 Task: Add time "4:00".
Action: Mouse moved to (556, 154)
Screenshot: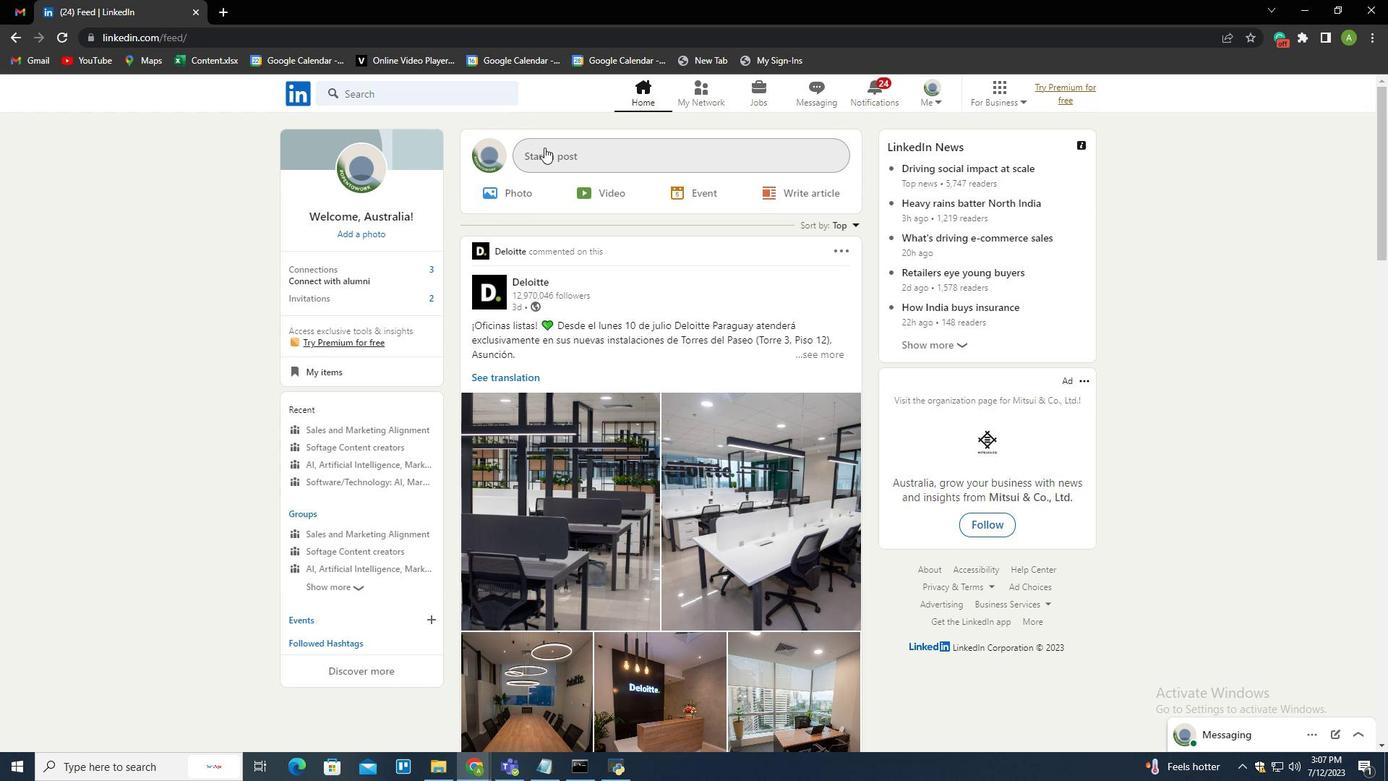 
Action: Mouse pressed left at (556, 154)
Screenshot: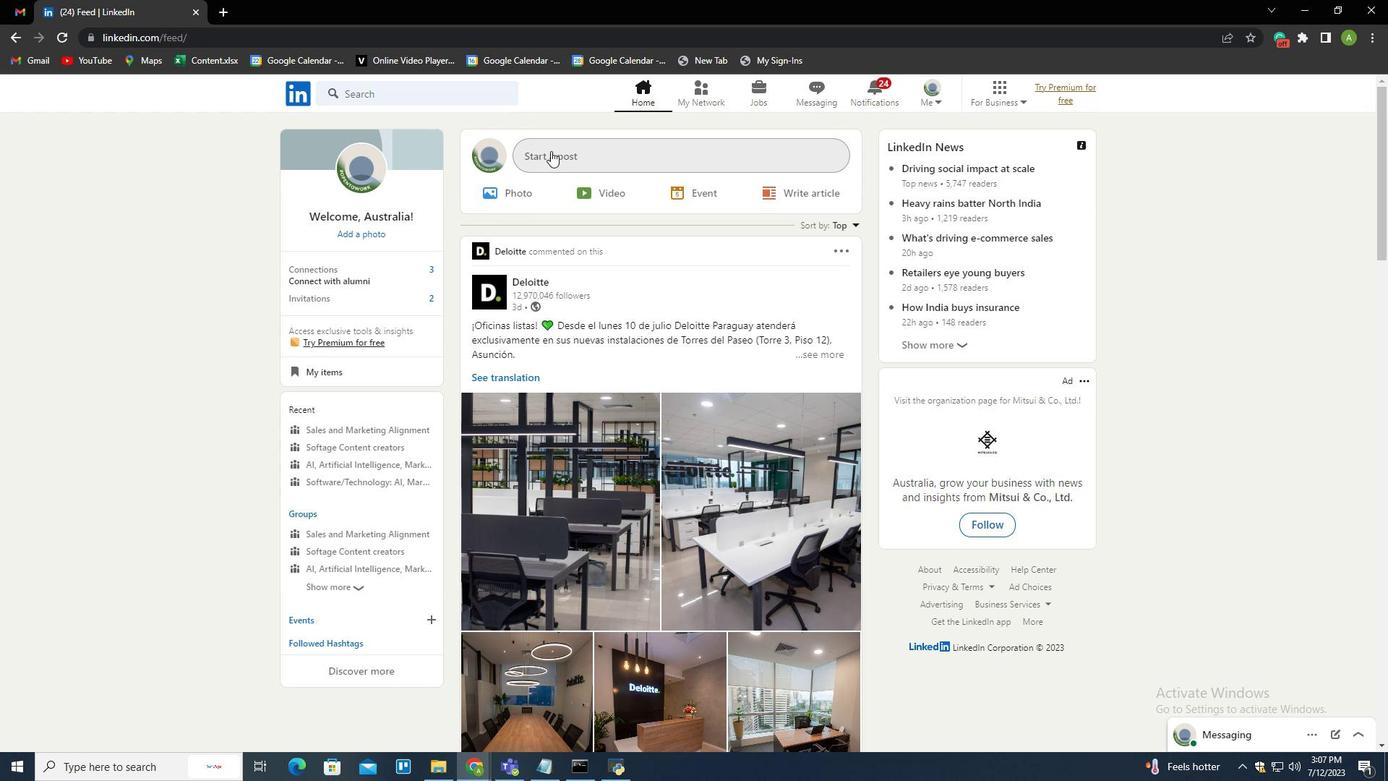 
Action: Mouse moved to (884, 485)
Screenshot: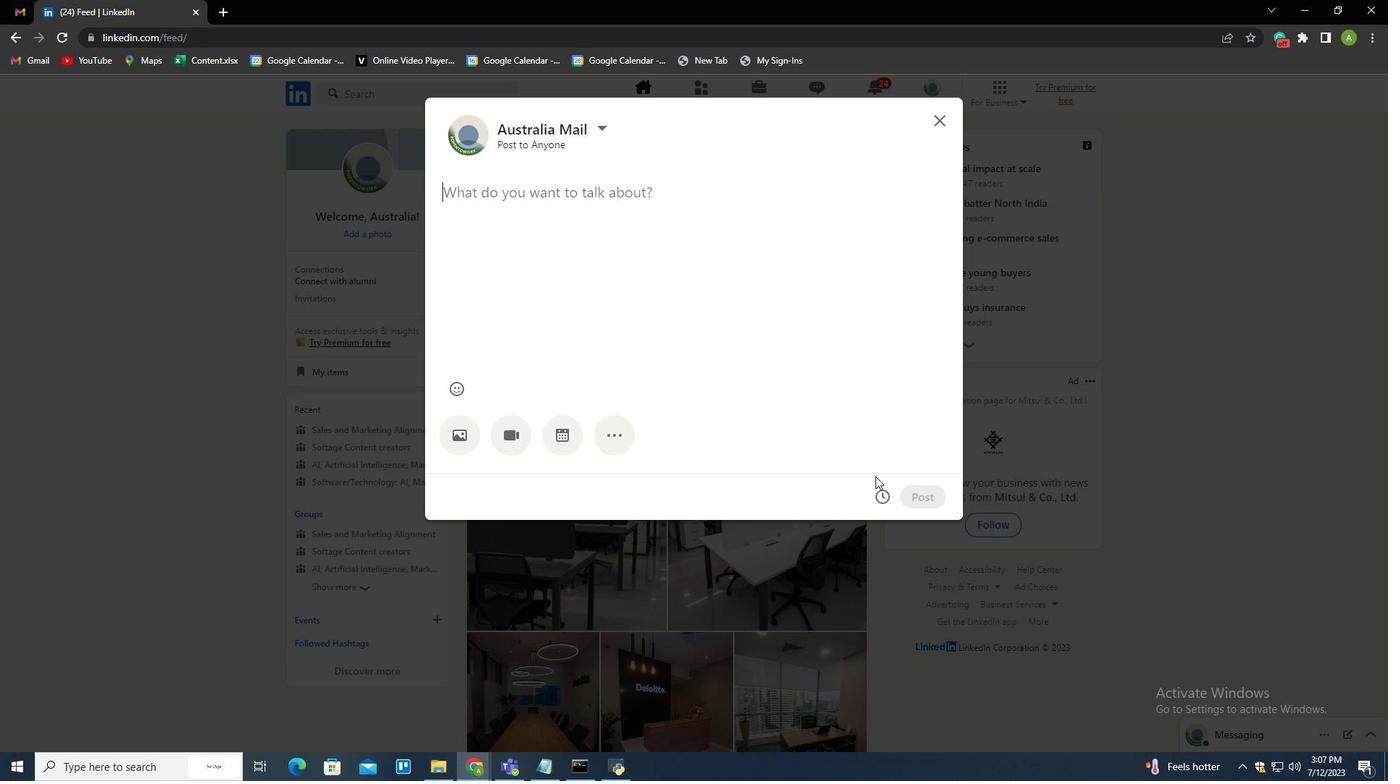 
Action: Mouse pressed left at (884, 485)
Screenshot: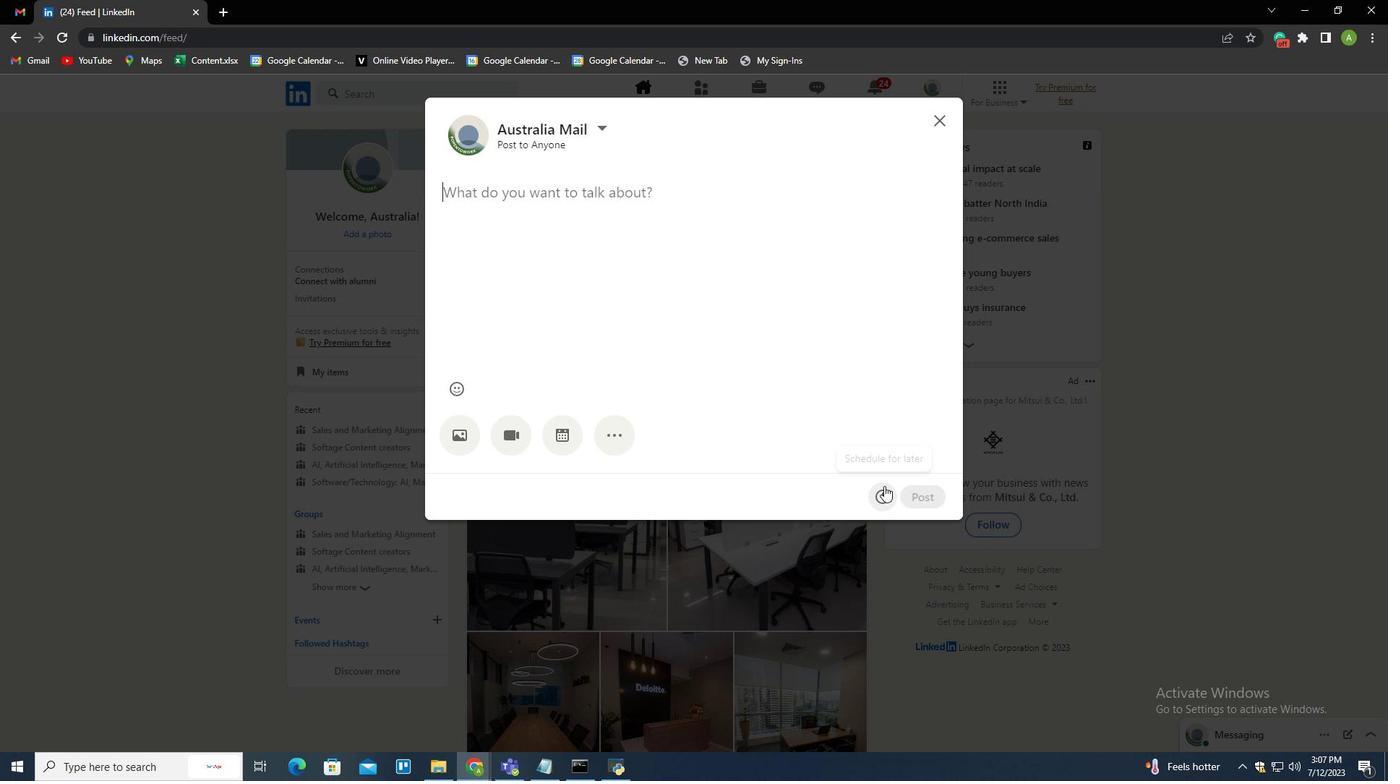 
Action: Mouse moved to (582, 258)
Screenshot: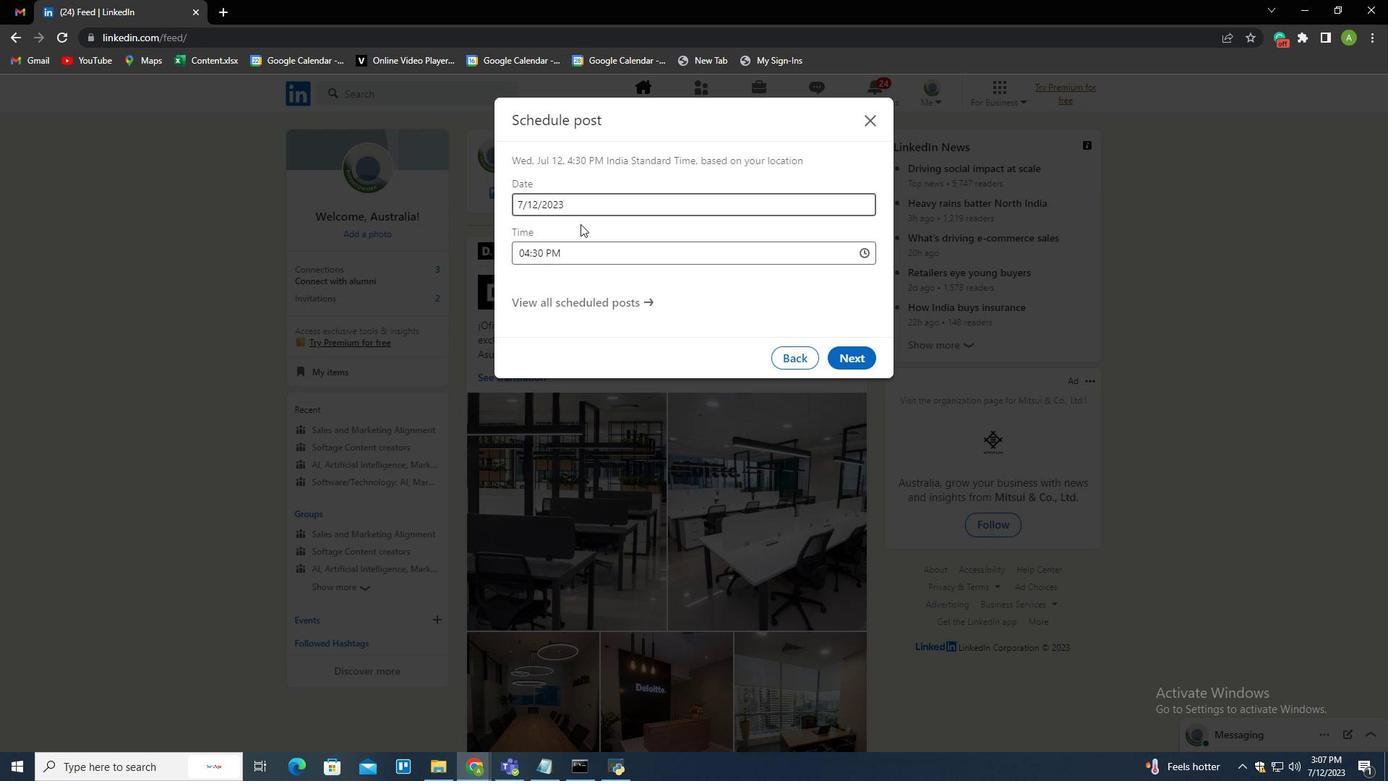 
Action: Mouse pressed left at (582, 258)
Screenshot: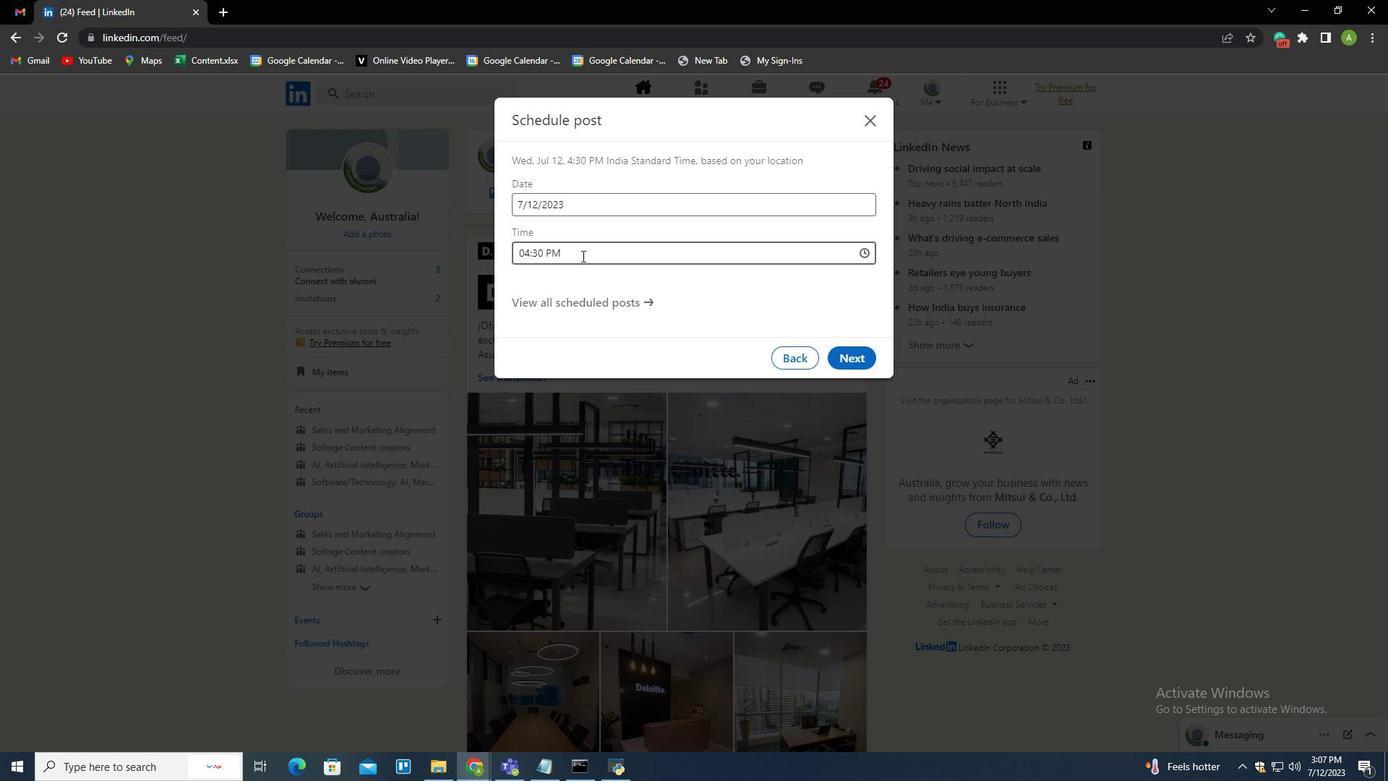 
Action: Key pressed <Key.backspace><Key.backspace><Key.backspace><Key.backspace><Key.backspace>00<Key.space>
Screenshot: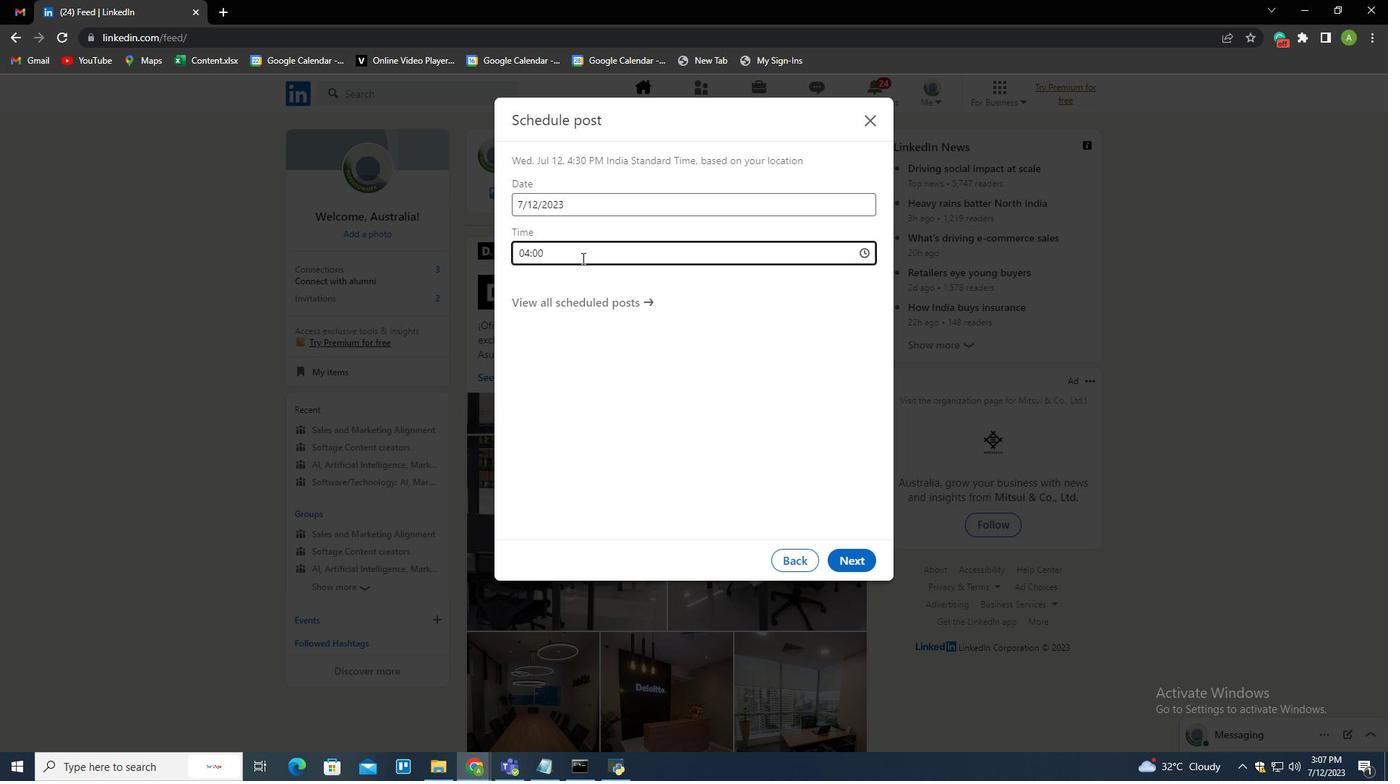 
Action: Mouse moved to (619, 263)
Screenshot: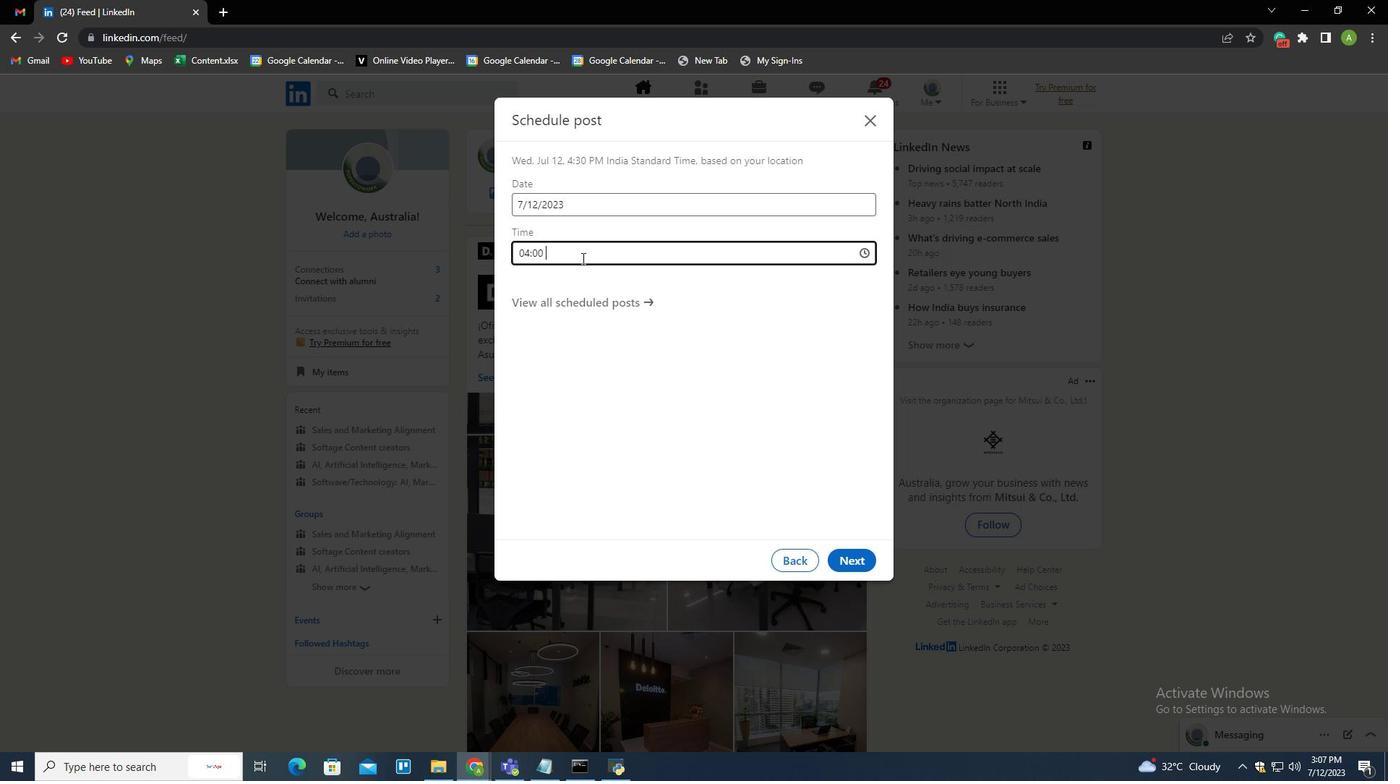 
Action: Mouse pressed left at (619, 263)
Screenshot: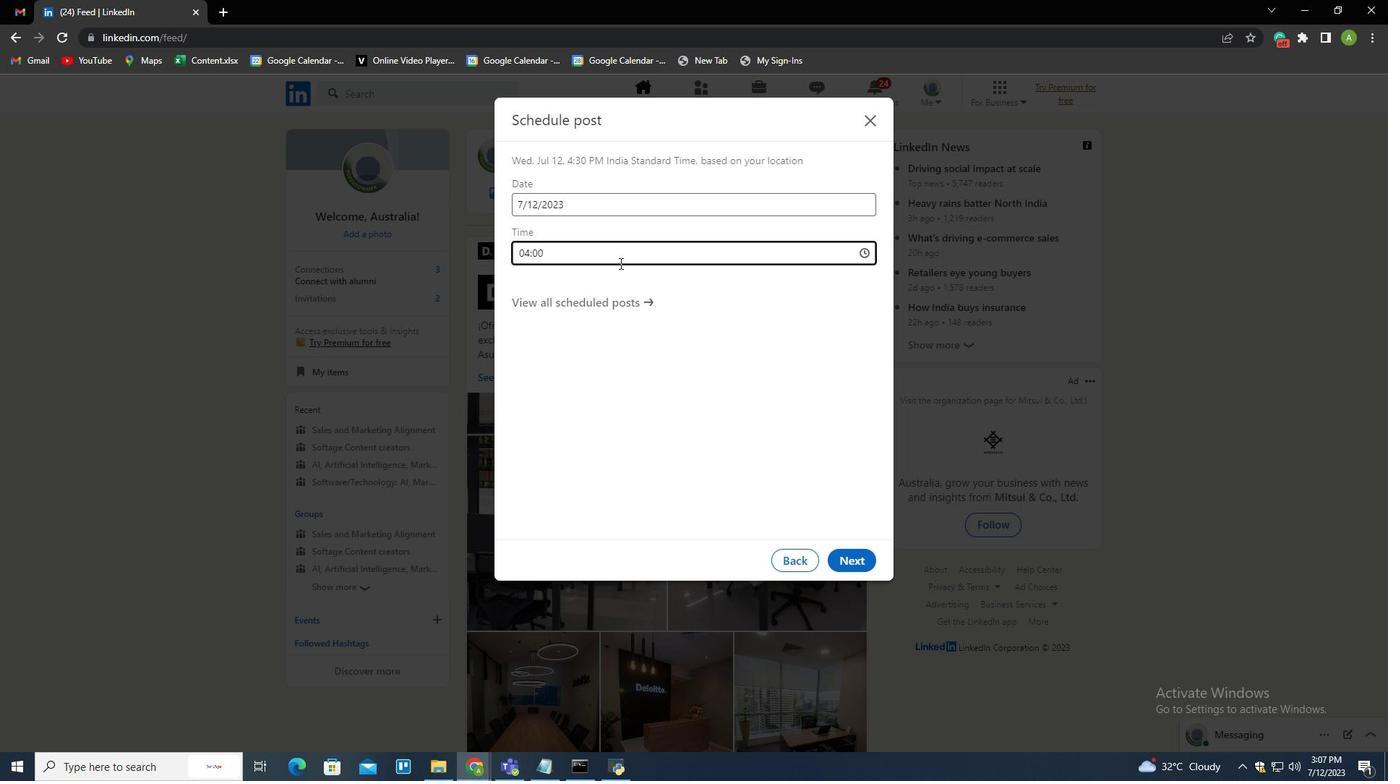 
Action: Mouse moved to (659, 478)
Screenshot: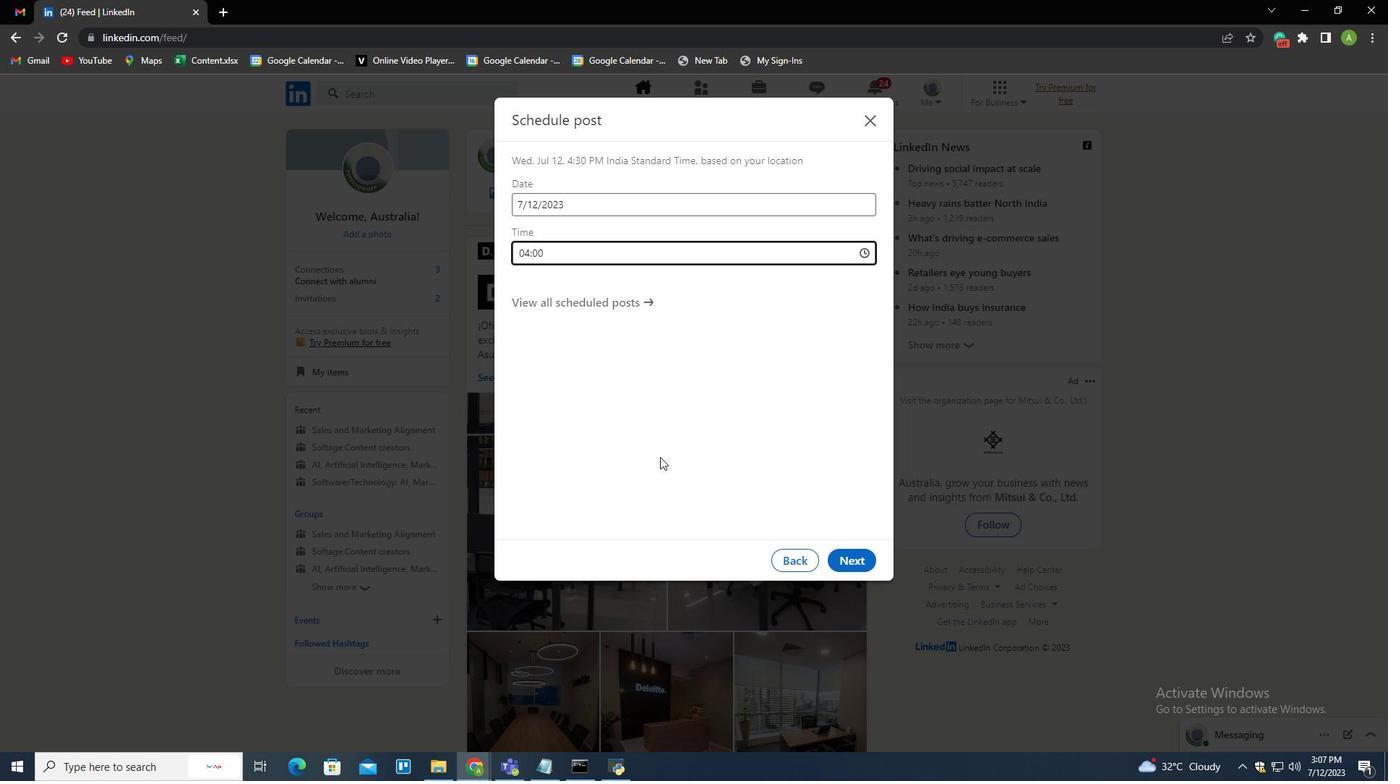 
